 Task: Select the keyboardOnly option in the confirm before closing.
Action: Mouse moved to (15, 535)
Screenshot: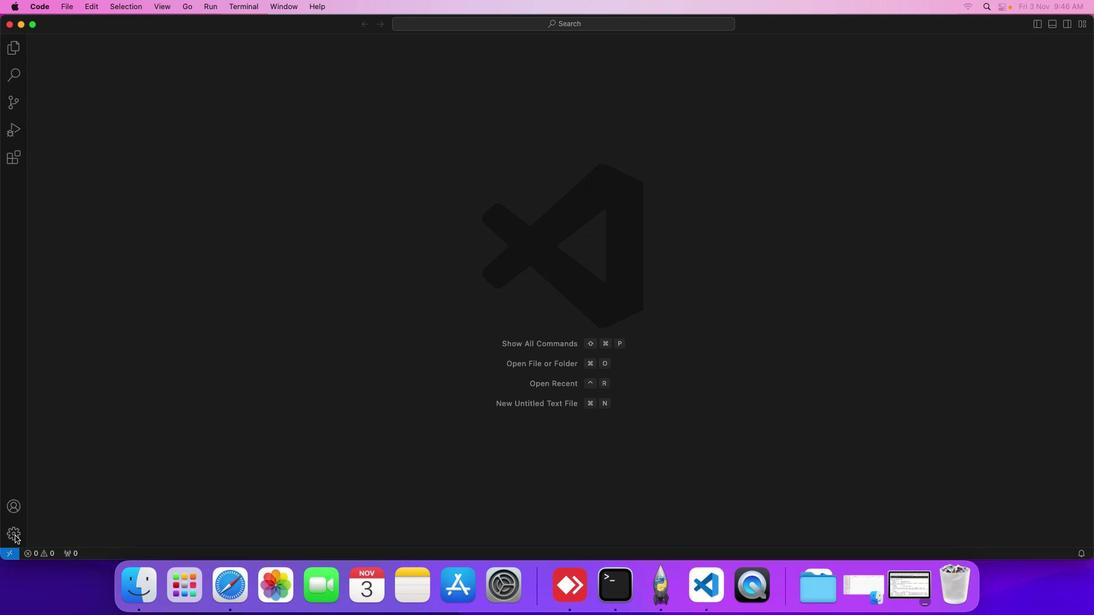 
Action: Mouse pressed left at (15, 535)
Screenshot: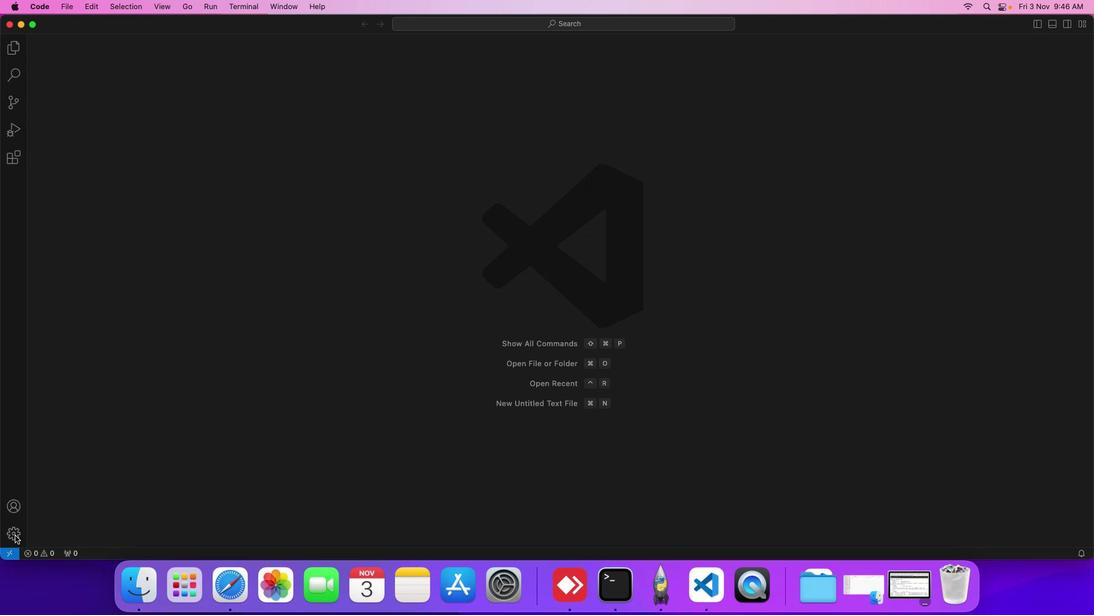
Action: Mouse moved to (76, 446)
Screenshot: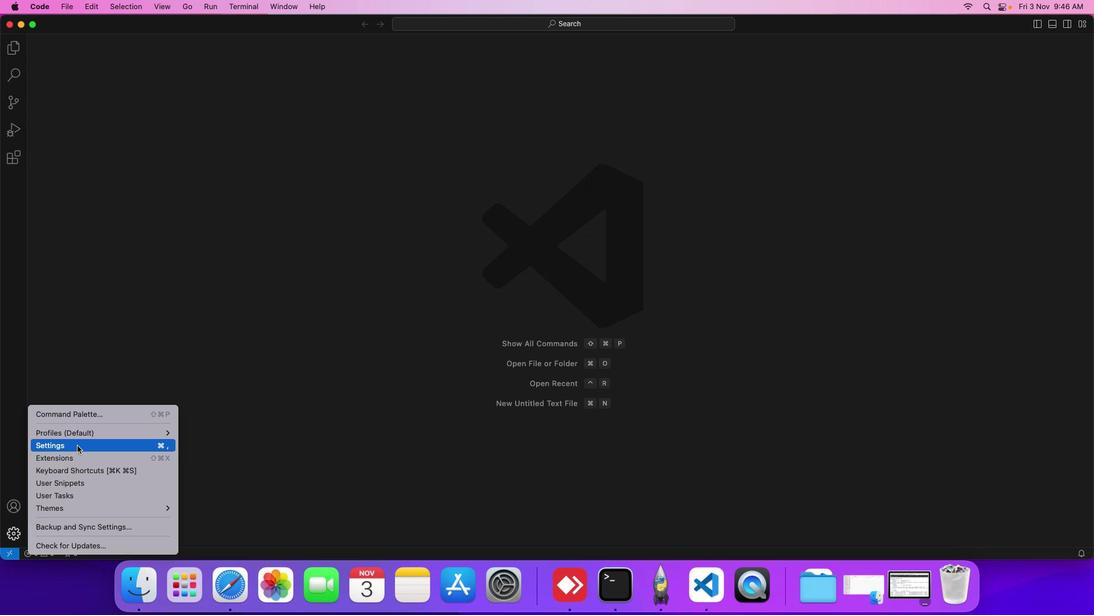 
Action: Mouse pressed left at (76, 446)
Screenshot: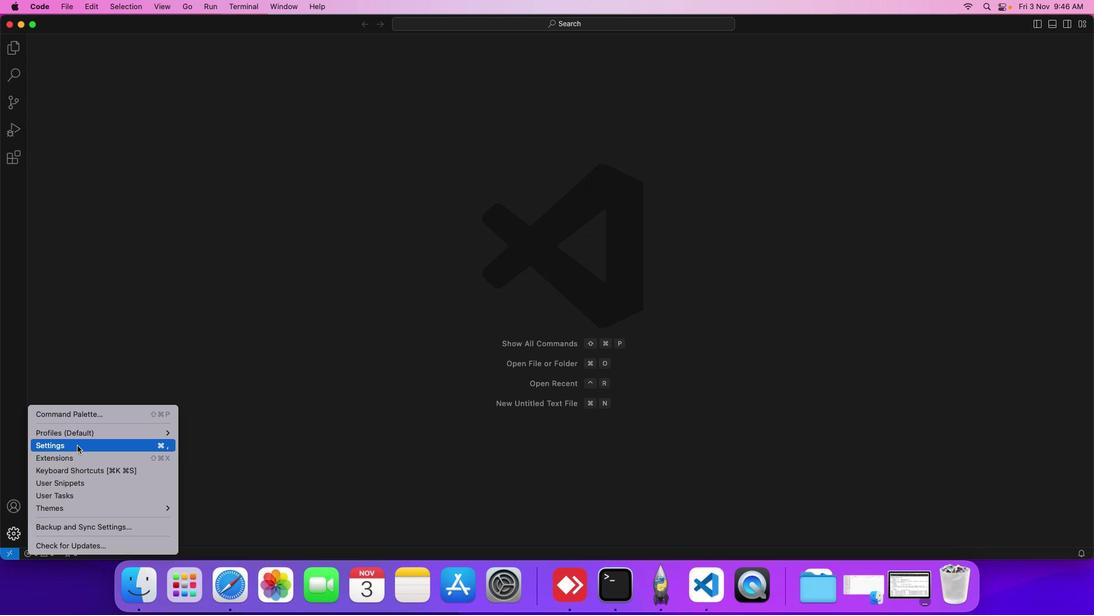 
Action: Mouse moved to (265, 153)
Screenshot: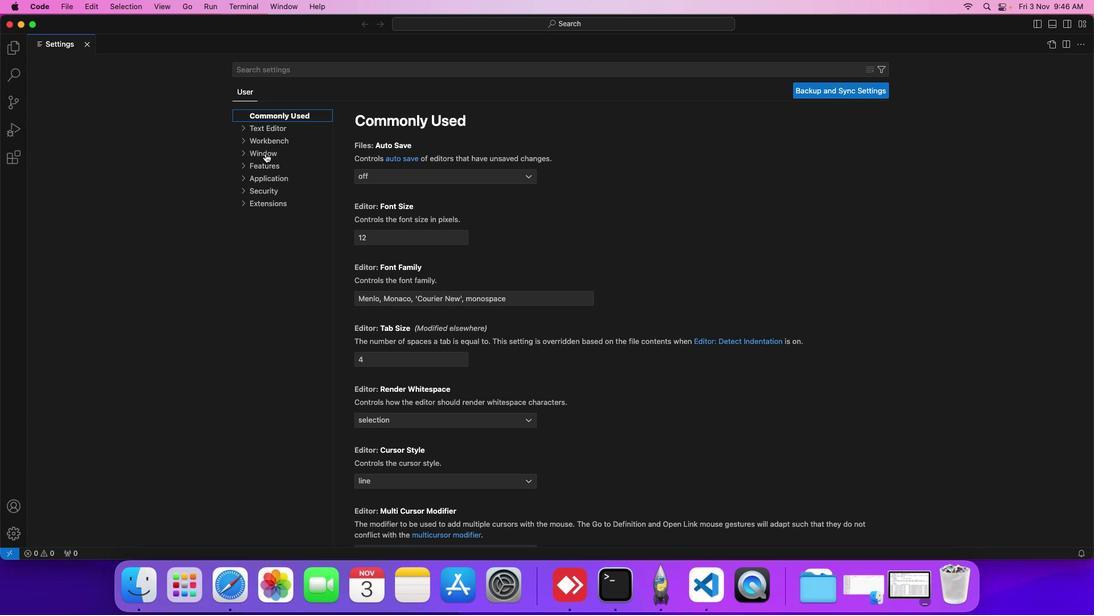 
Action: Mouse pressed left at (265, 153)
Screenshot: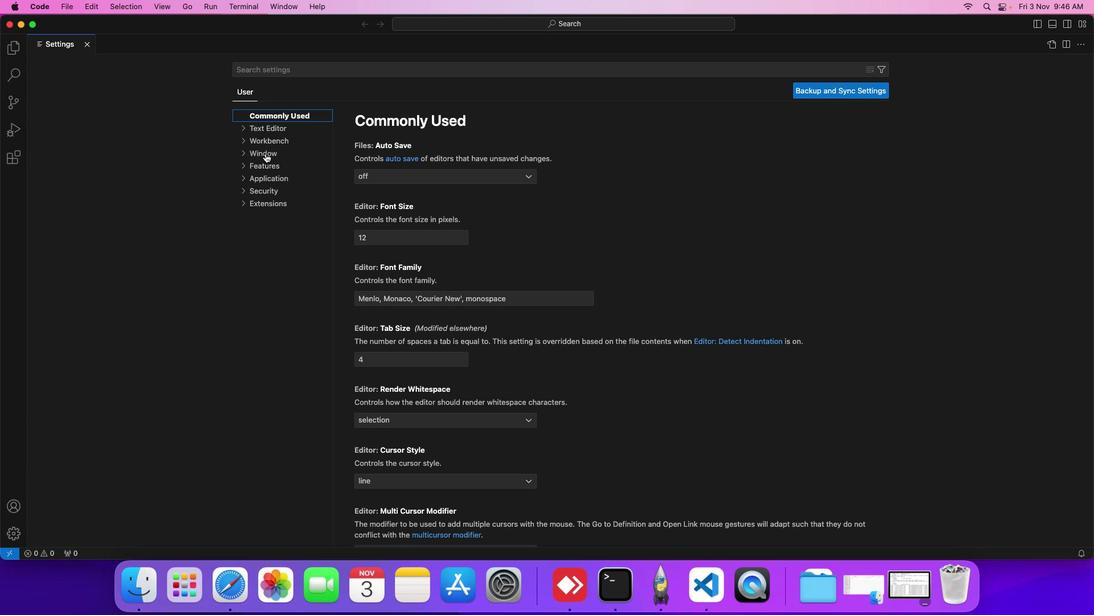 
Action: Mouse moved to (440, 428)
Screenshot: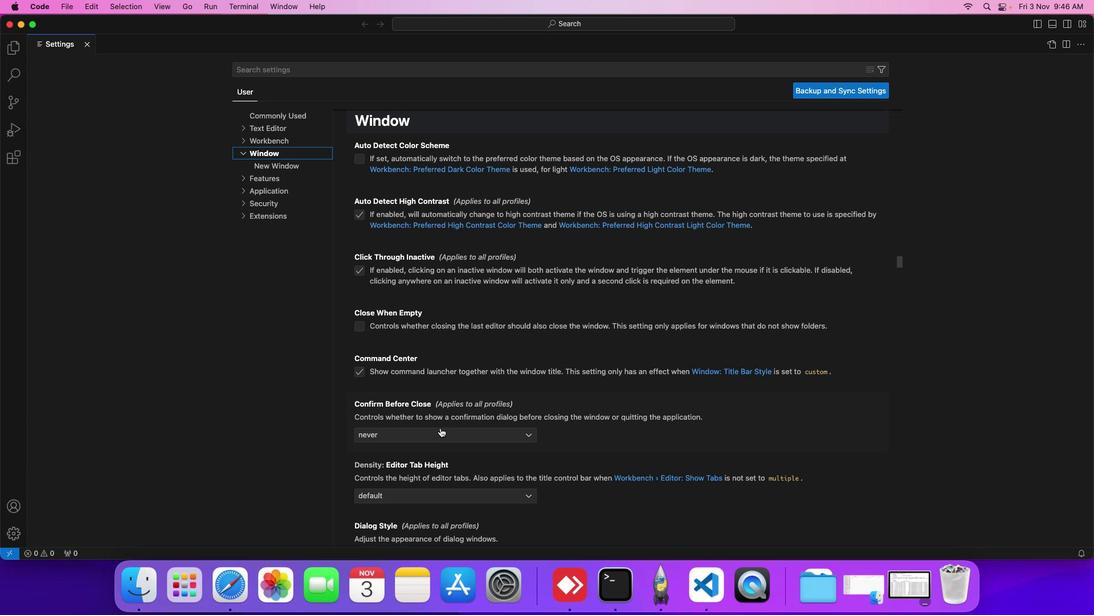 
Action: Mouse scrolled (440, 428) with delta (0, 0)
Screenshot: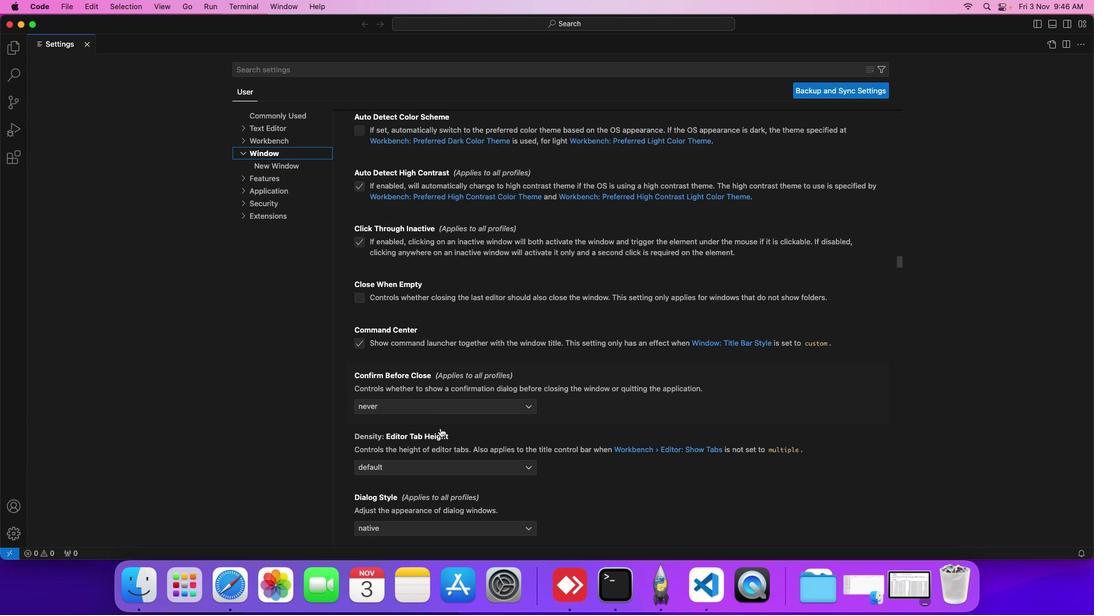 
Action: Mouse moved to (399, 410)
Screenshot: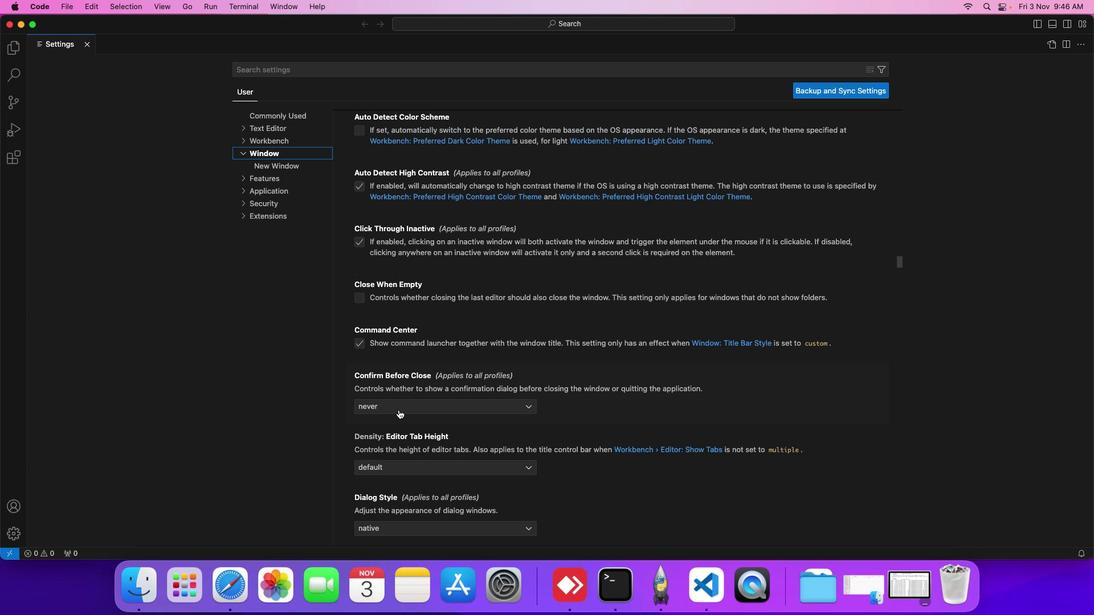 
Action: Mouse pressed left at (399, 410)
Screenshot: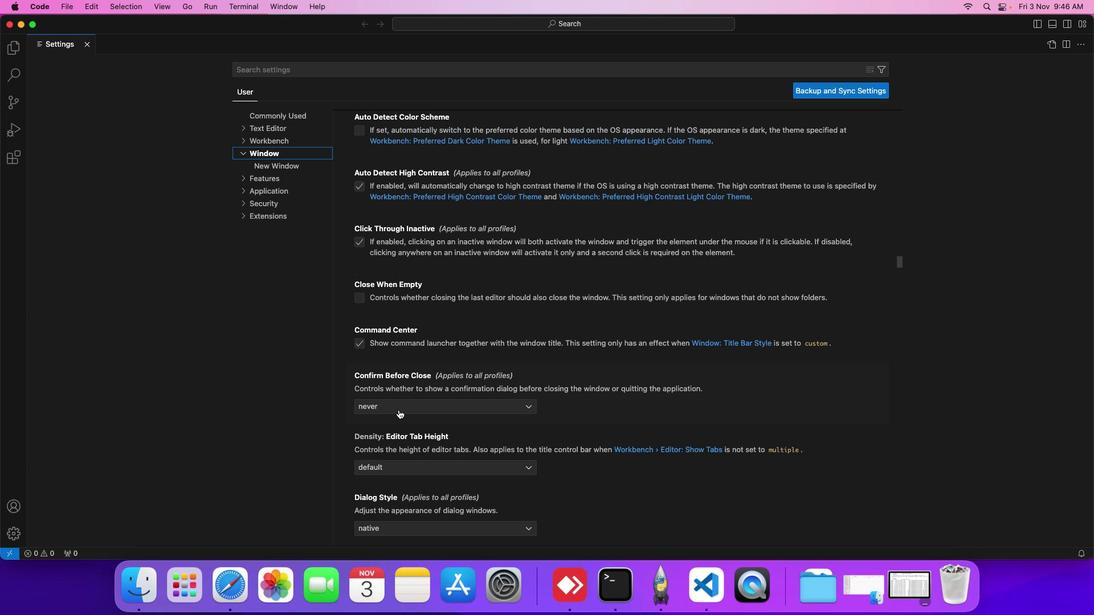 
Action: Mouse moved to (395, 428)
Screenshot: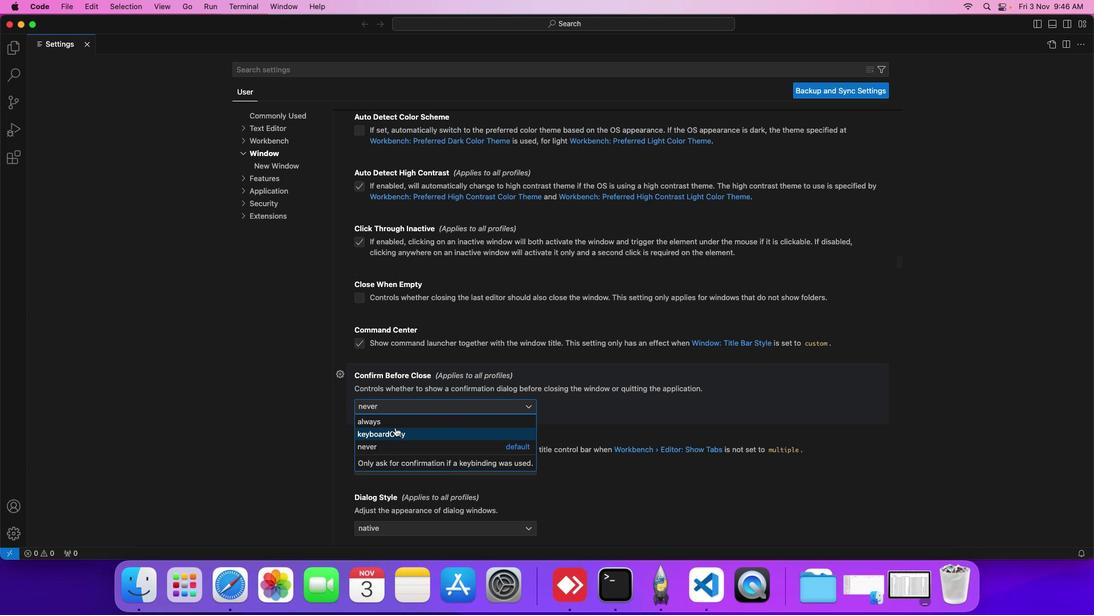 
Action: Mouse pressed left at (395, 428)
Screenshot: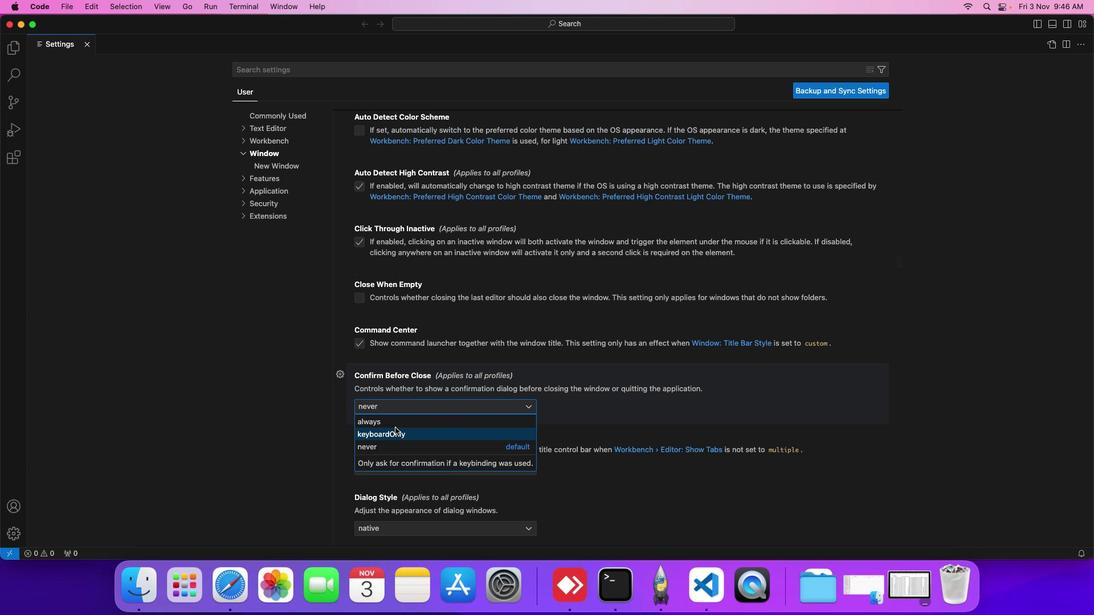 
